 Task: Add the task  Implement data encryption for better user security to the section Bug Bounty in the project Trailblazer and add a Due Date to the respective task as 2023/12/24.
Action: Mouse moved to (57, 373)
Screenshot: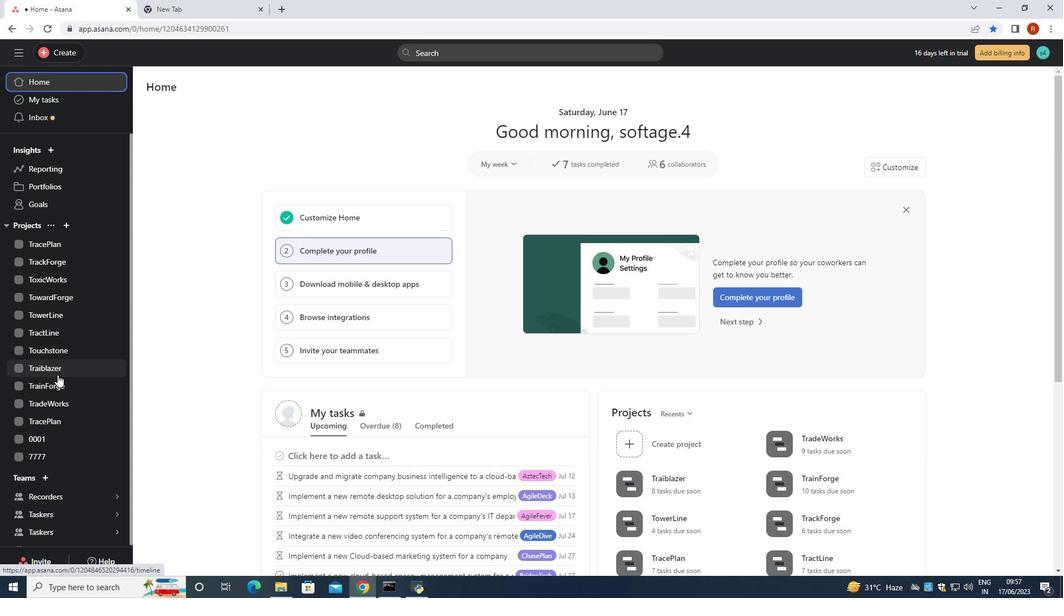 
Action: Mouse pressed left at (57, 373)
Screenshot: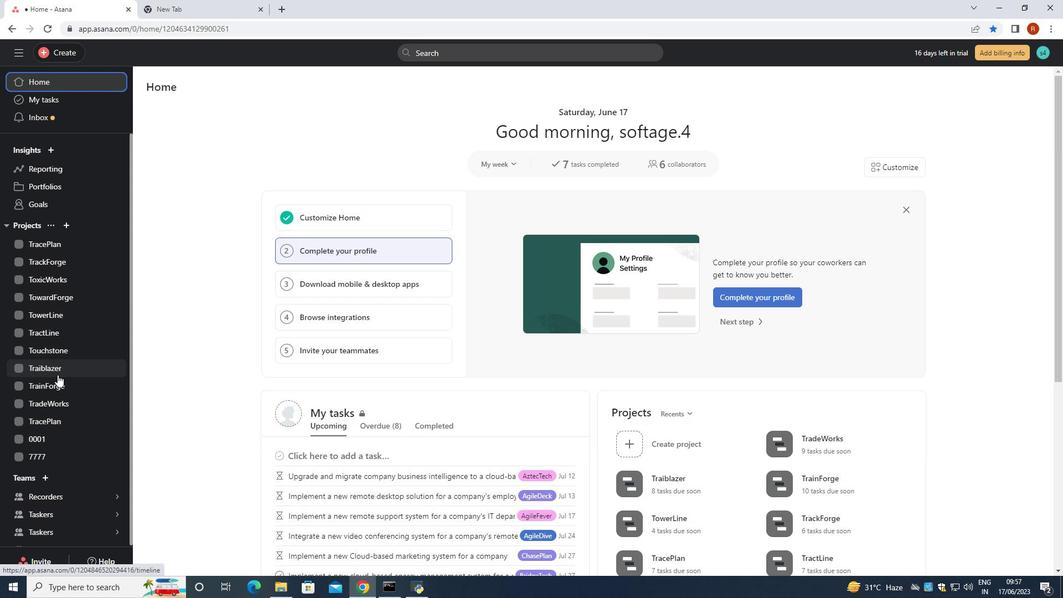 
Action: Mouse moved to (387, 242)
Screenshot: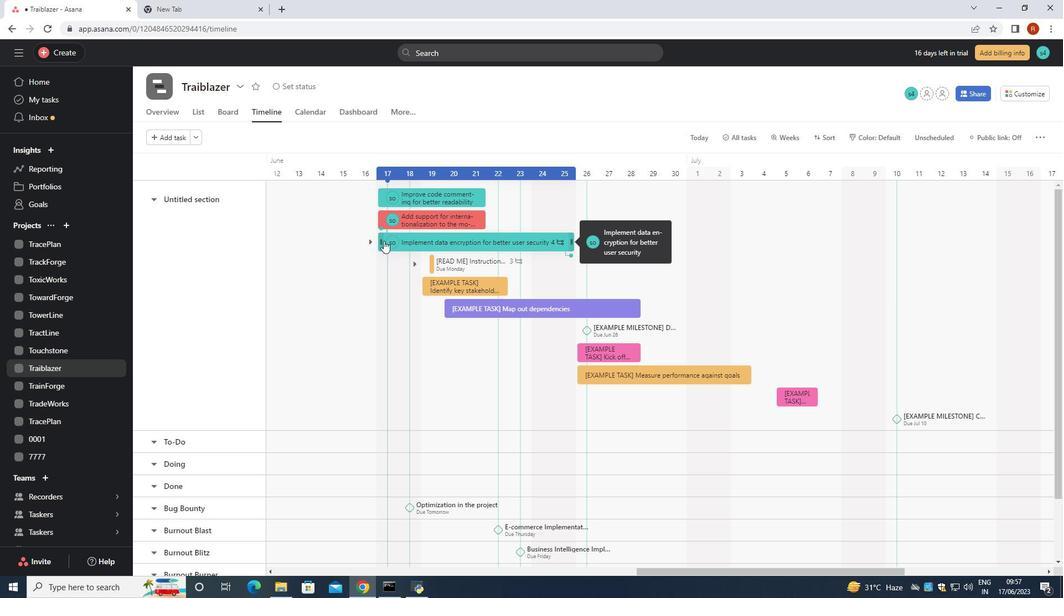 
Action: Mouse pressed left at (387, 242)
Screenshot: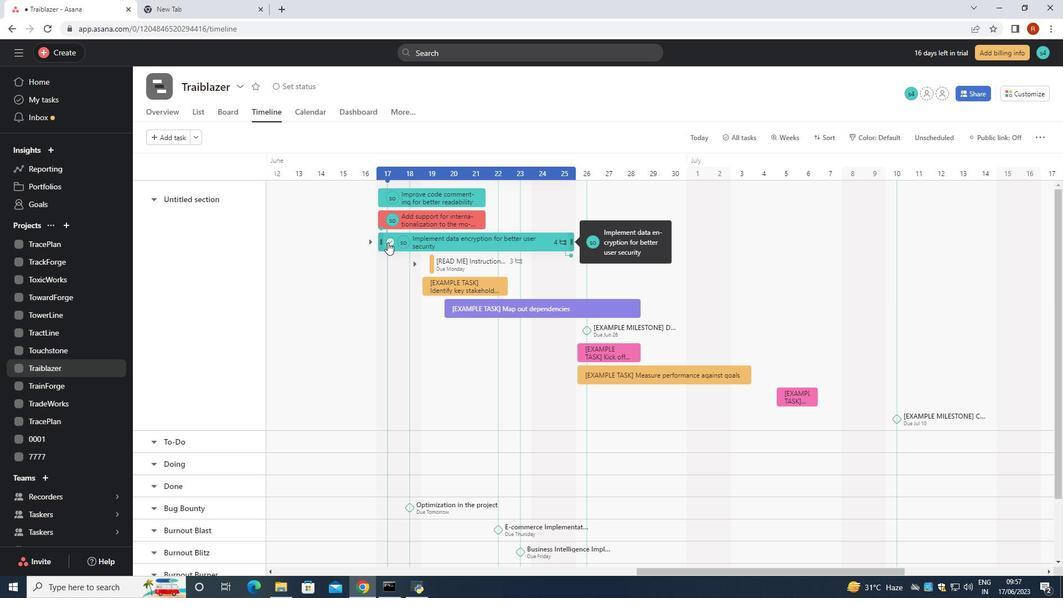 
Action: Mouse moved to (369, 483)
Screenshot: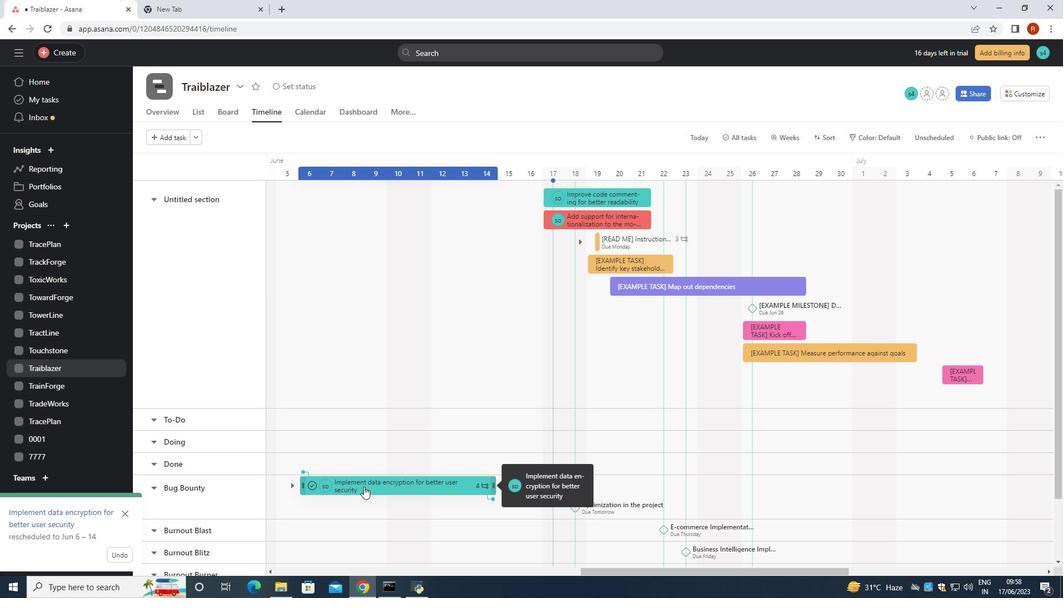 
Action: Mouse pressed left at (369, 483)
Screenshot: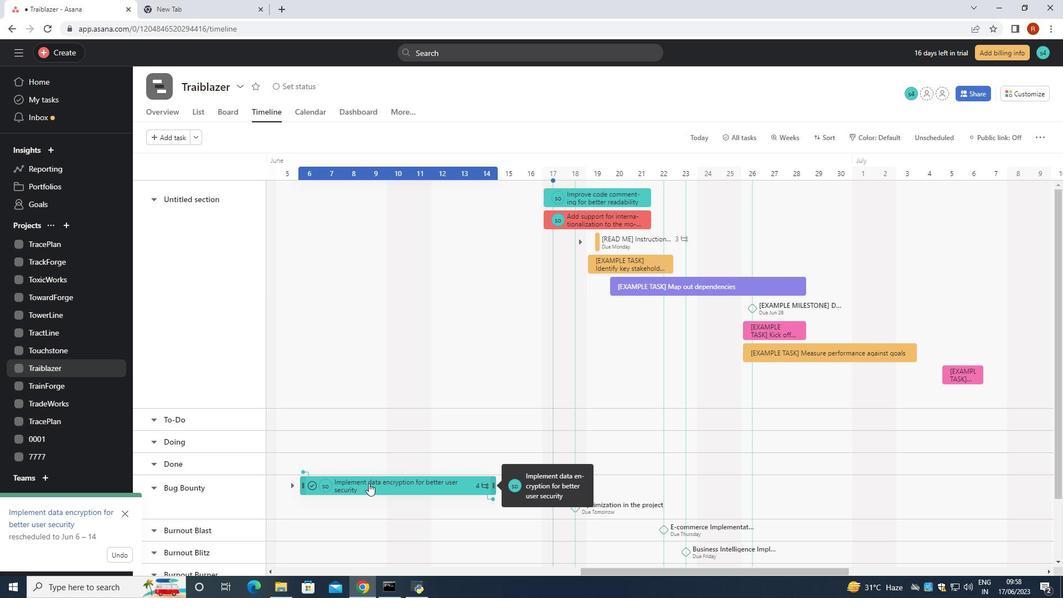 
Action: Mouse moved to (812, 220)
Screenshot: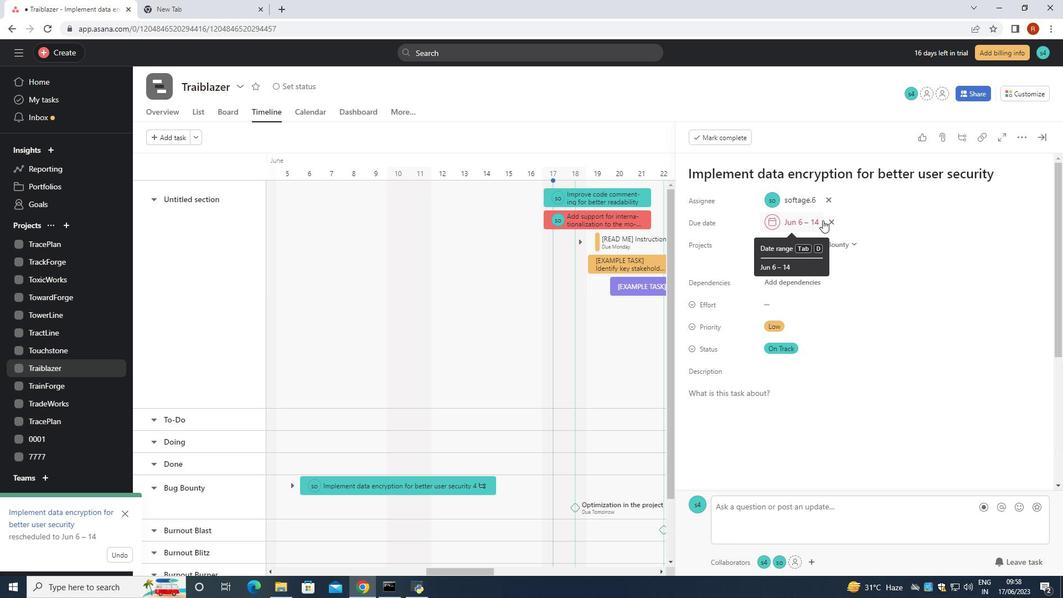 
Action: Mouse pressed left at (812, 220)
Screenshot: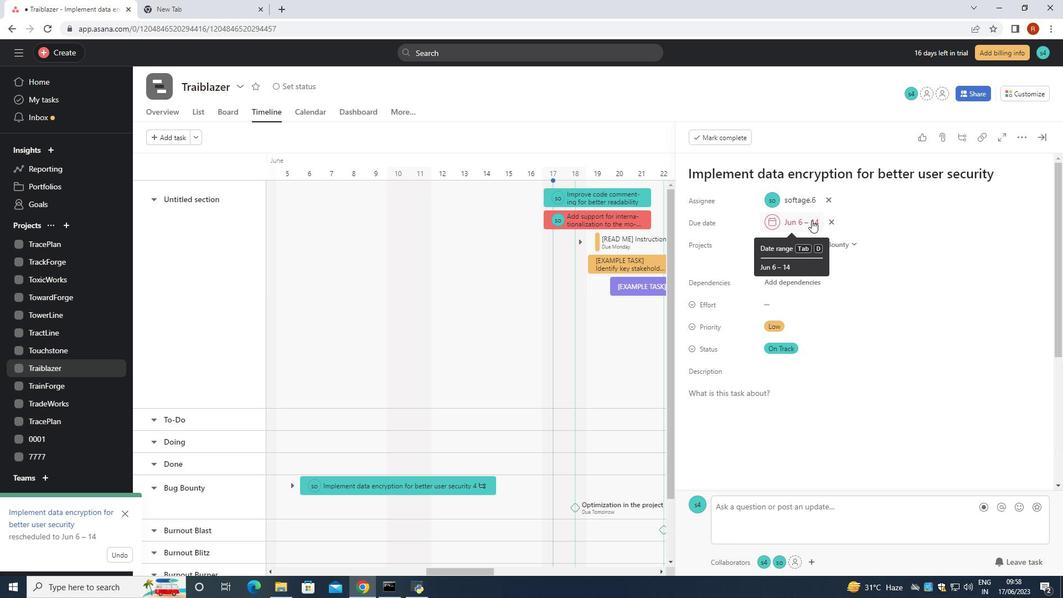 
Action: Mouse moved to (882, 251)
Screenshot: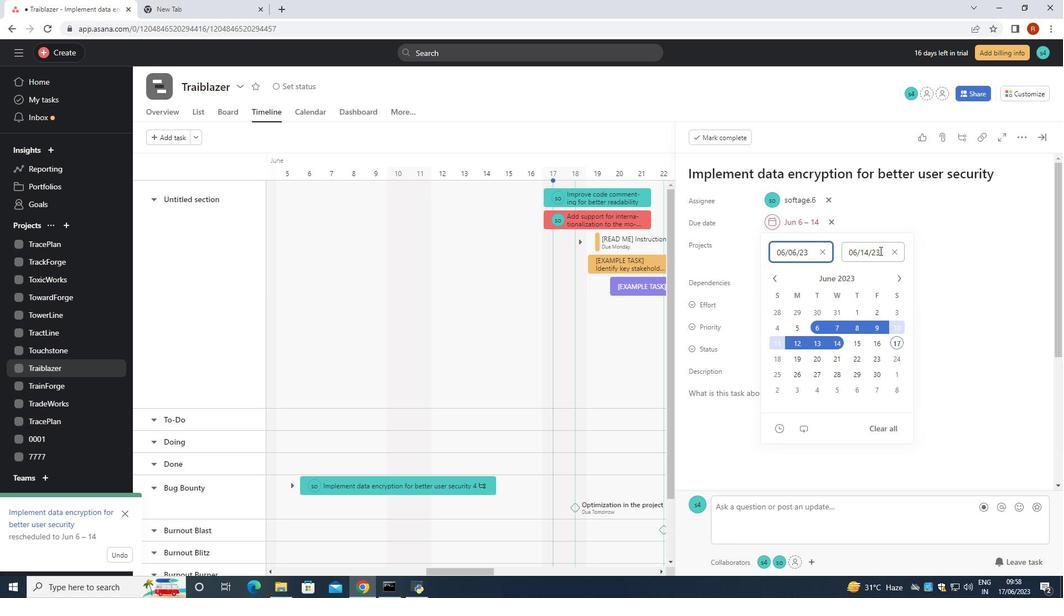 
Action: Mouse pressed left at (882, 251)
Screenshot: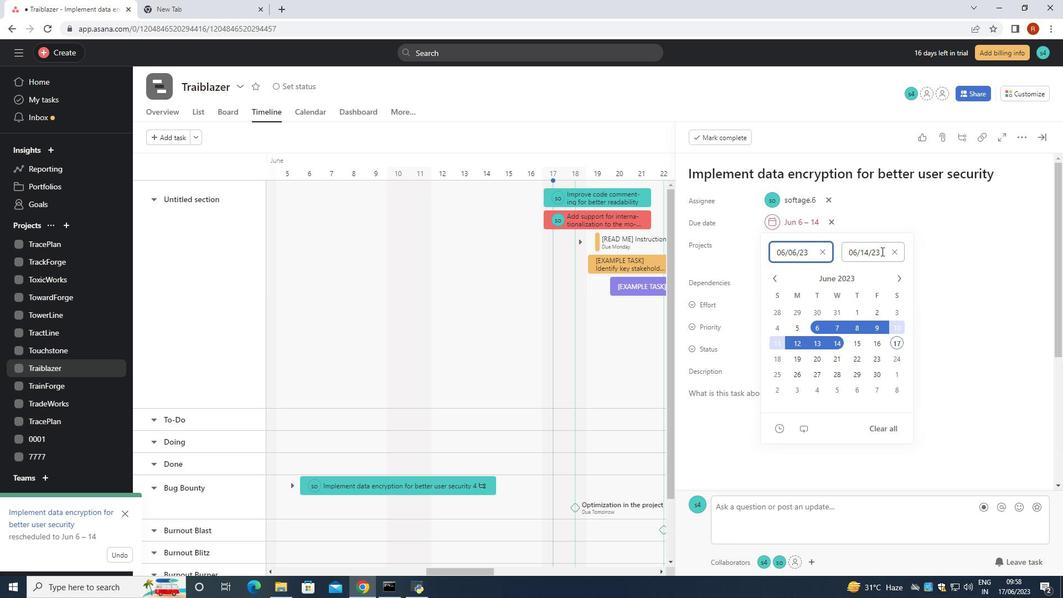 
Action: Mouse moved to (825, 213)
Screenshot: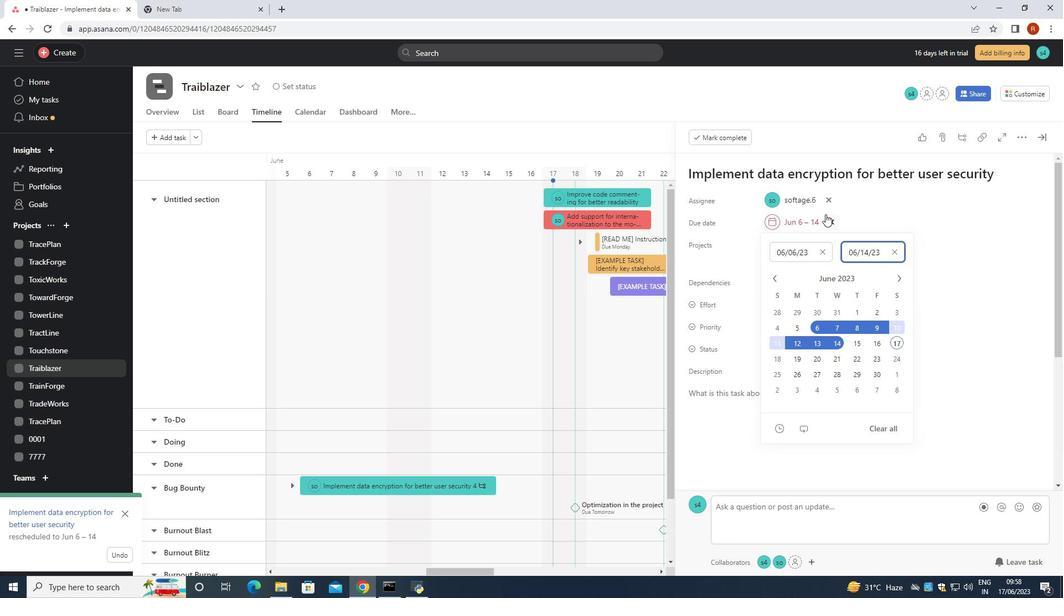 
Action: Key pressed <Key.backspace>
Screenshot: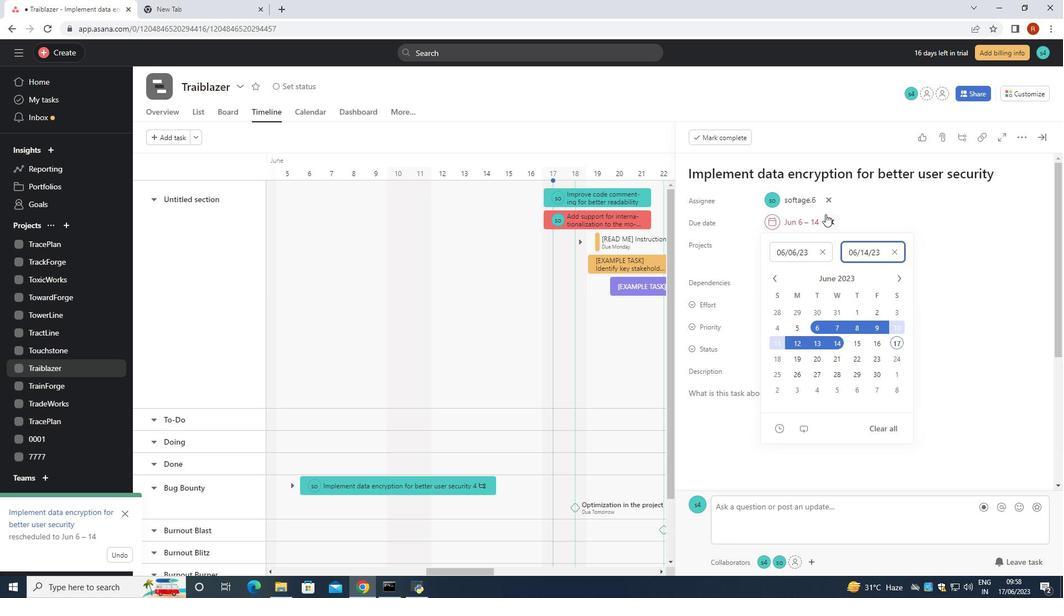 
Action: Mouse moved to (825, 213)
Screenshot: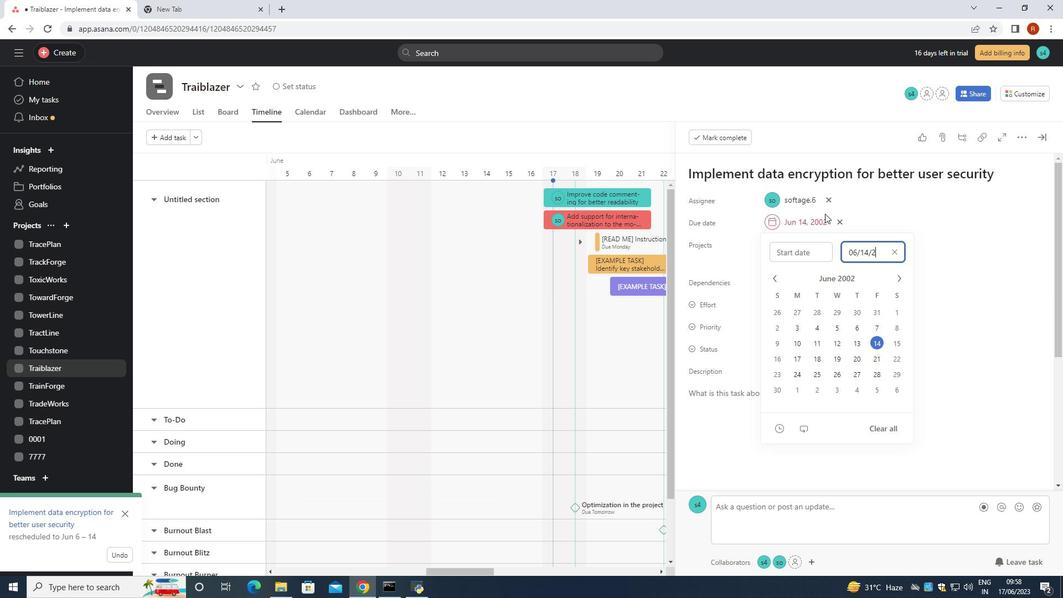 
Action: Key pressed <Key.backspace><Key.backspace><Key.backspace><Key.backspace><Key.backspace><Key.backspace><Key.backspace><Key.backspace>
Screenshot: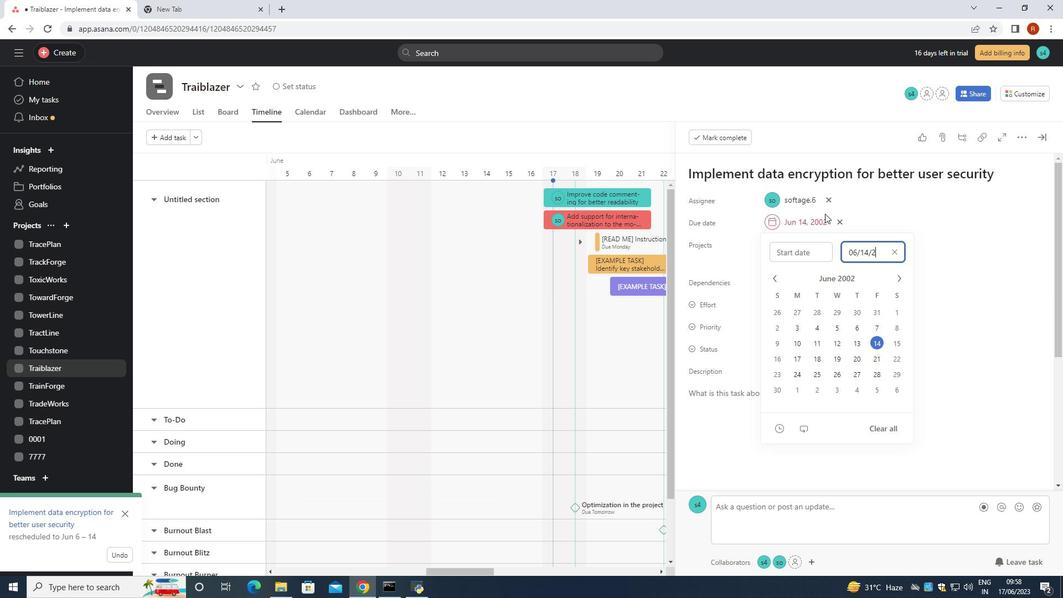 
Action: Mouse moved to (825, 213)
Screenshot: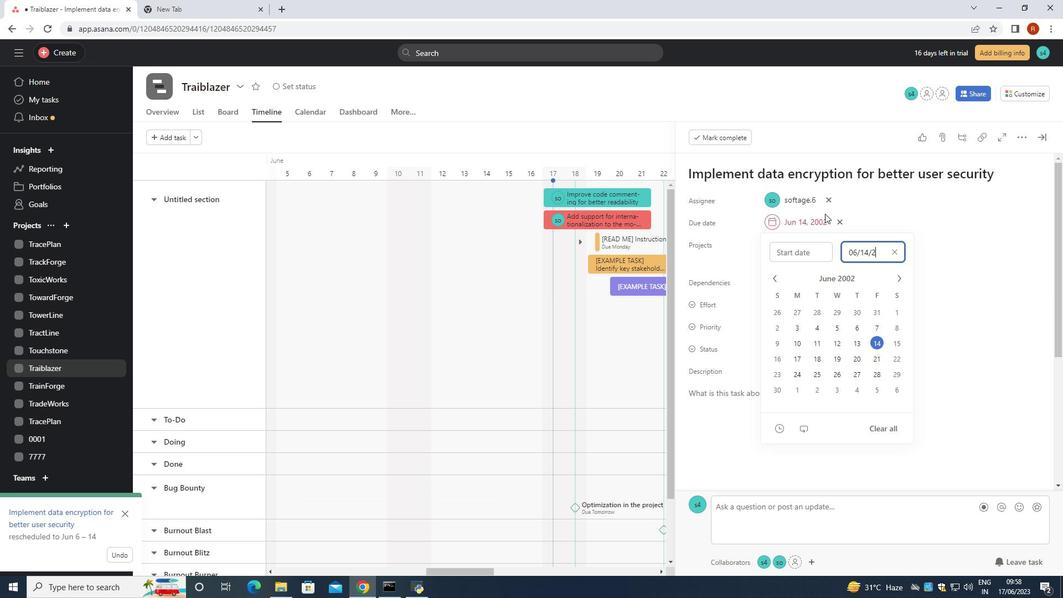 
Action: Key pressed <Key.backspace><Key.backspace><Key.backspace><Key.backspace><Key.backspace><Key.backspace><Key.backspace><Key.backspace><Key.backspace><Key.backspace><Key.backspace><Key.backspace><Key.backspace><Key.backspace><Key.backspace><Key.backspace><Key.backspace>2023/12/24
Screenshot: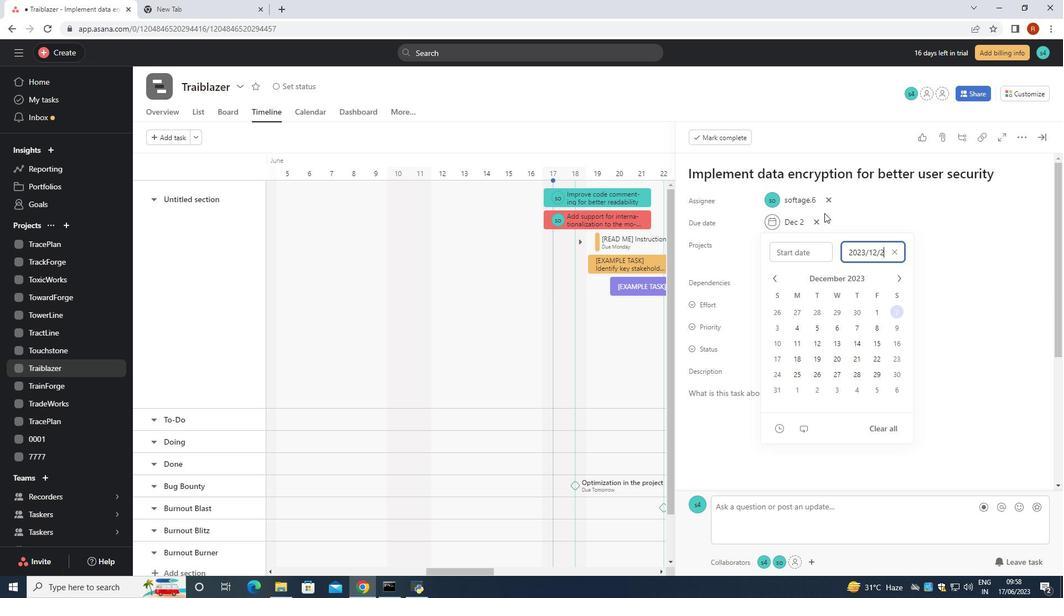 
Action: Mouse moved to (882, 267)
Screenshot: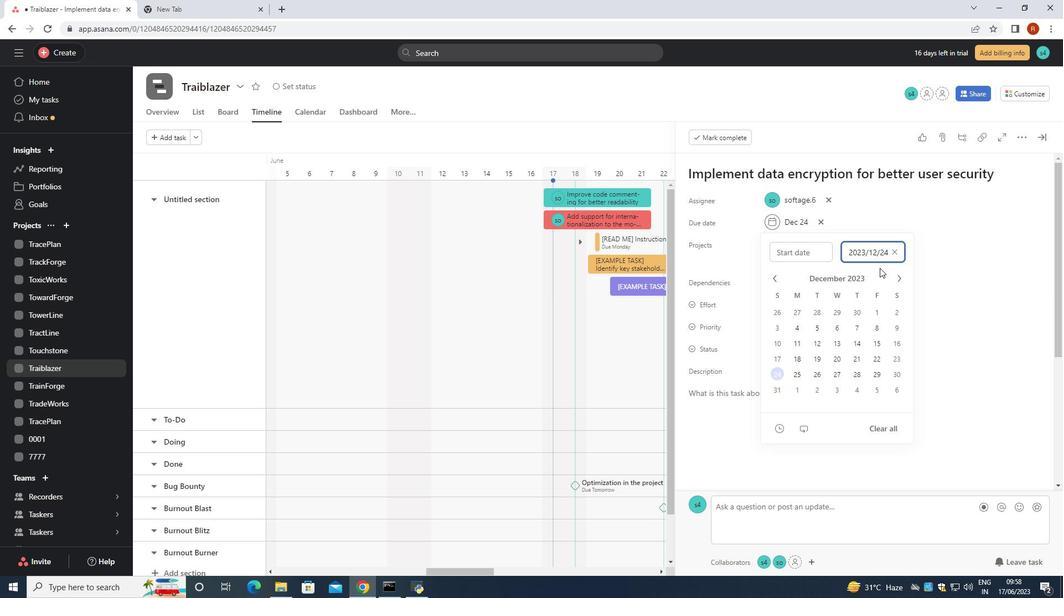 
Action: Key pressed <Key.enter>
Screenshot: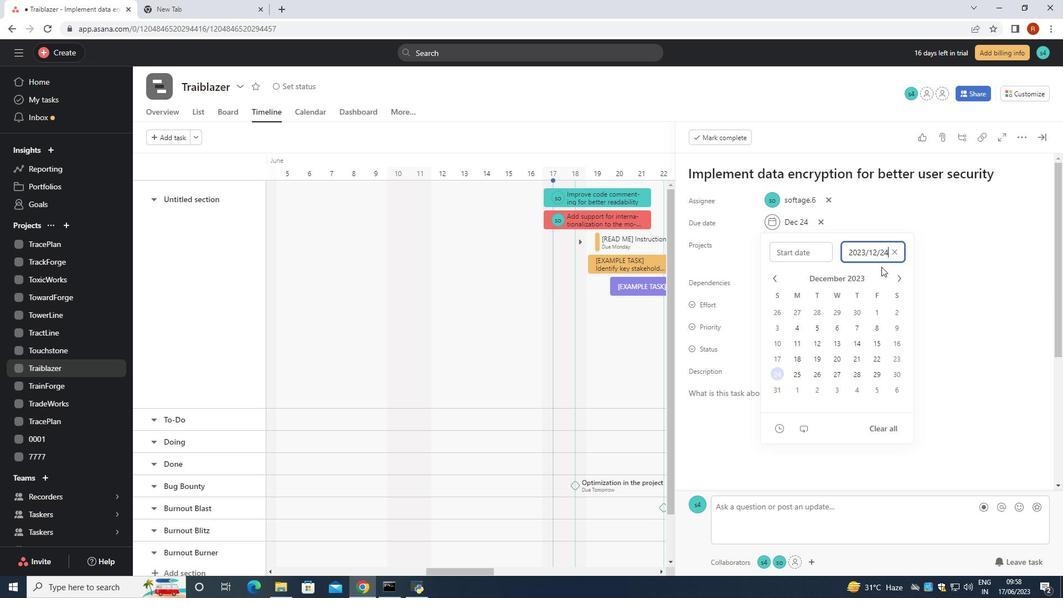 
